 Task: Change the default duration of the event settings to 30 minutes.
Action: Mouse moved to (996, 98)
Screenshot: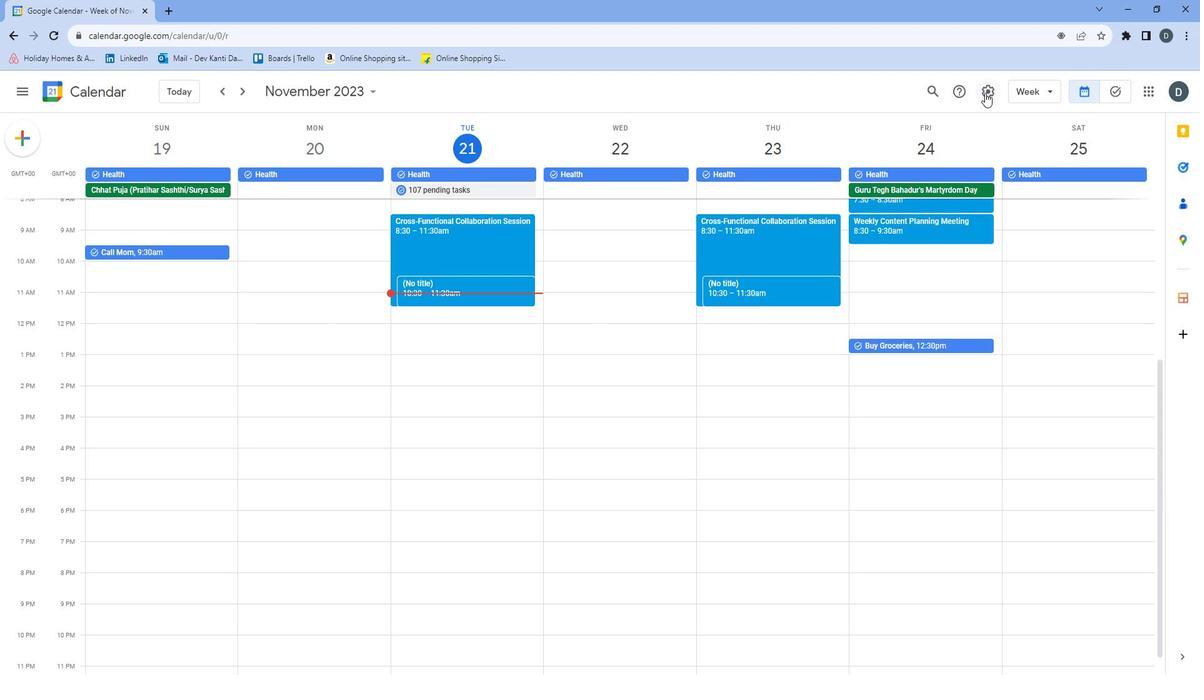 
Action: Mouse pressed left at (996, 98)
Screenshot: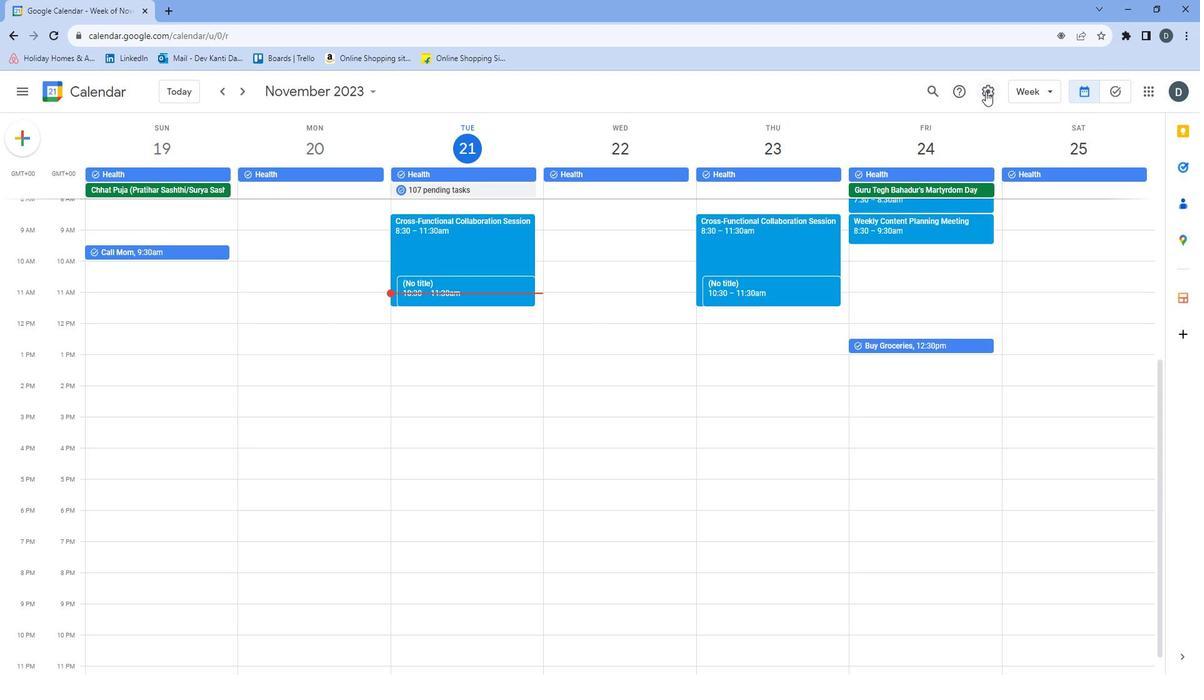 
Action: Mouse moved to (999, 128)
Screenshot: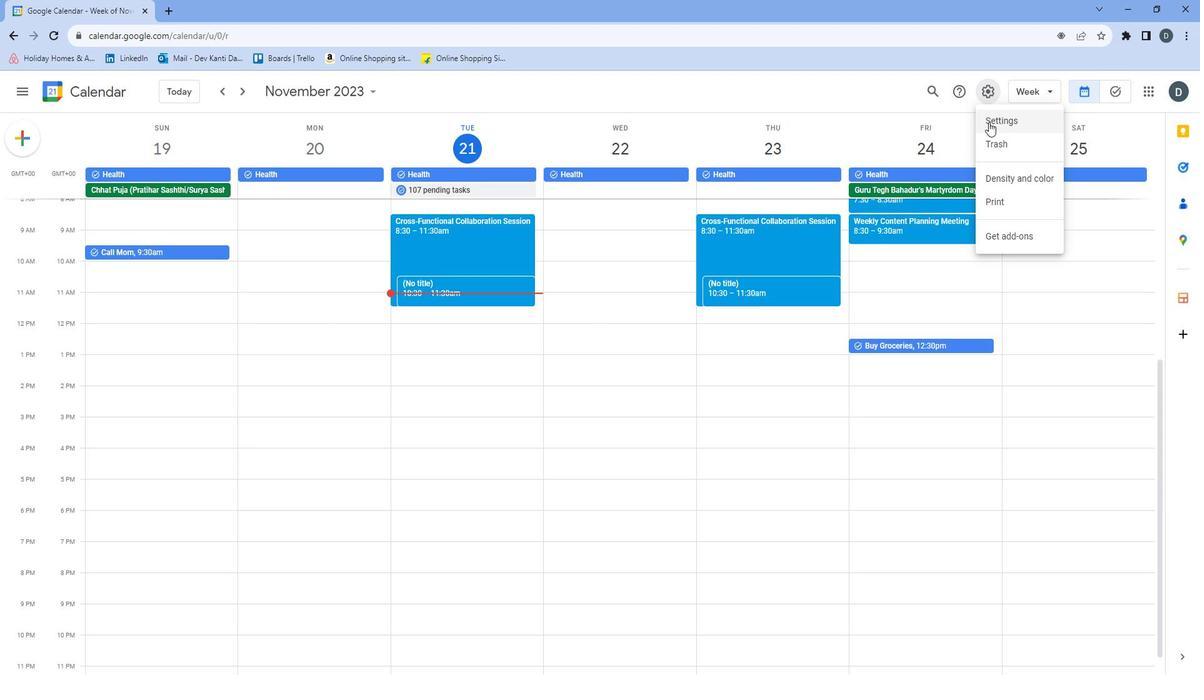 
Action: Mouse pressed left at (999, 128)
Screenshot: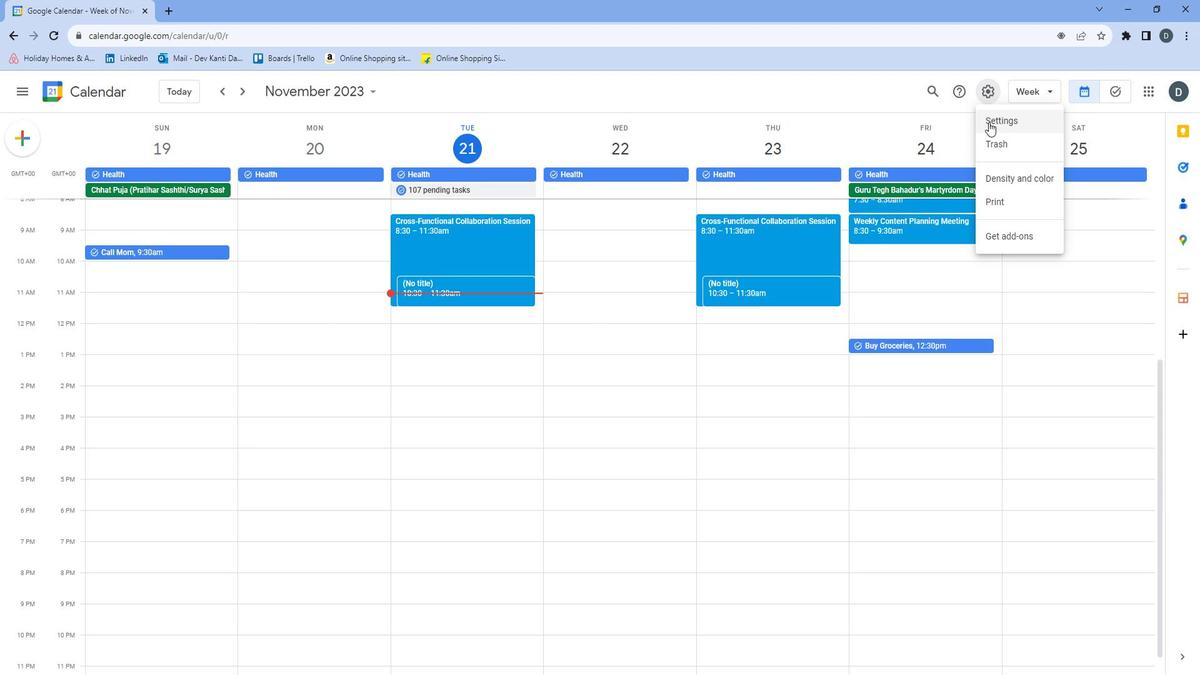 
Action: Mouse moved to (635, 321)
Screenshot: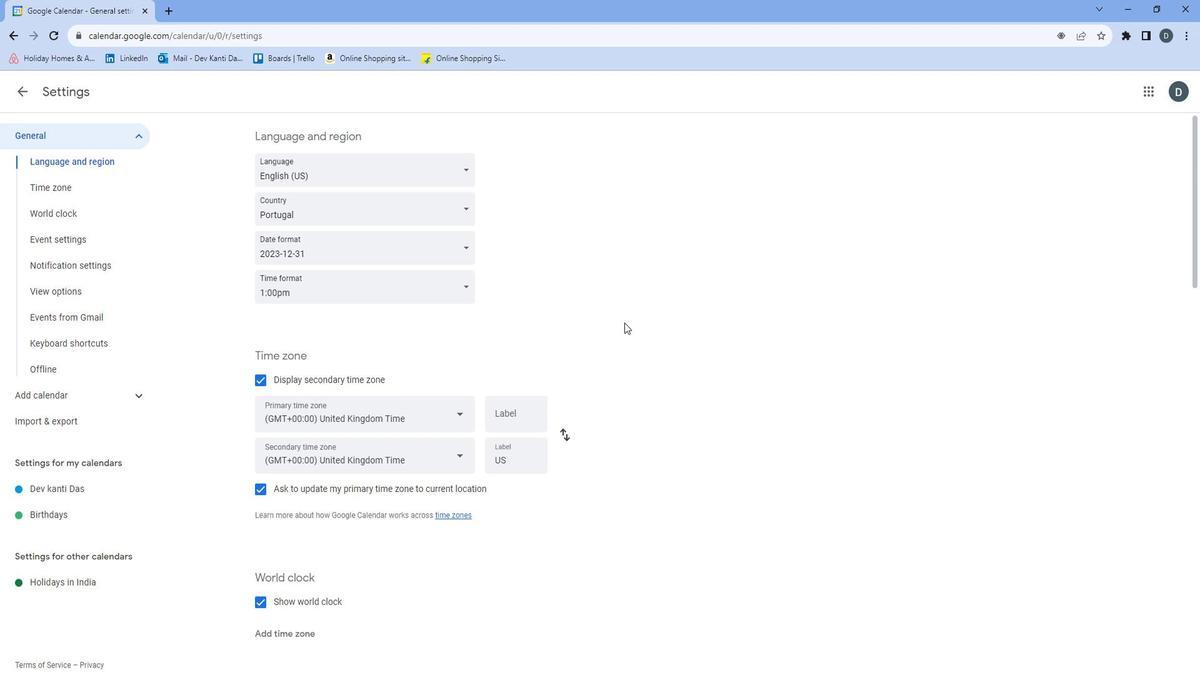 
Action: Mouse scrolled (635, 320) with delta (0, 0)
Screenshot: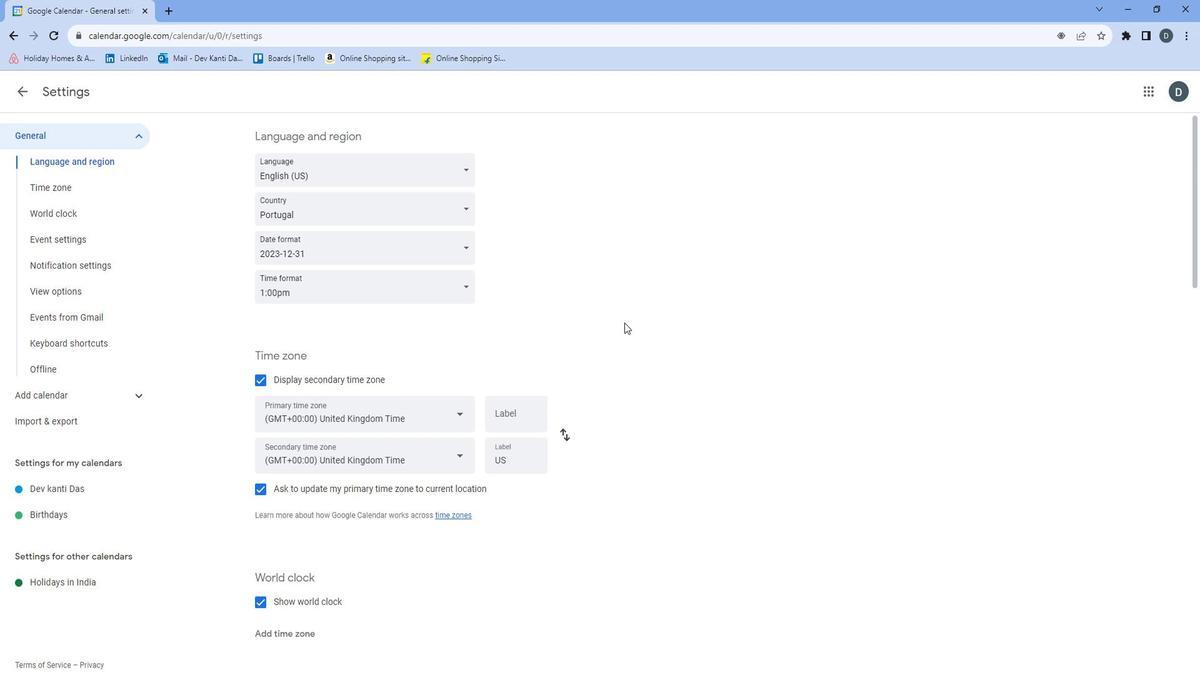 
Action: Mouse scrolled (635, 320) with delta (0, 0)
Screenshot: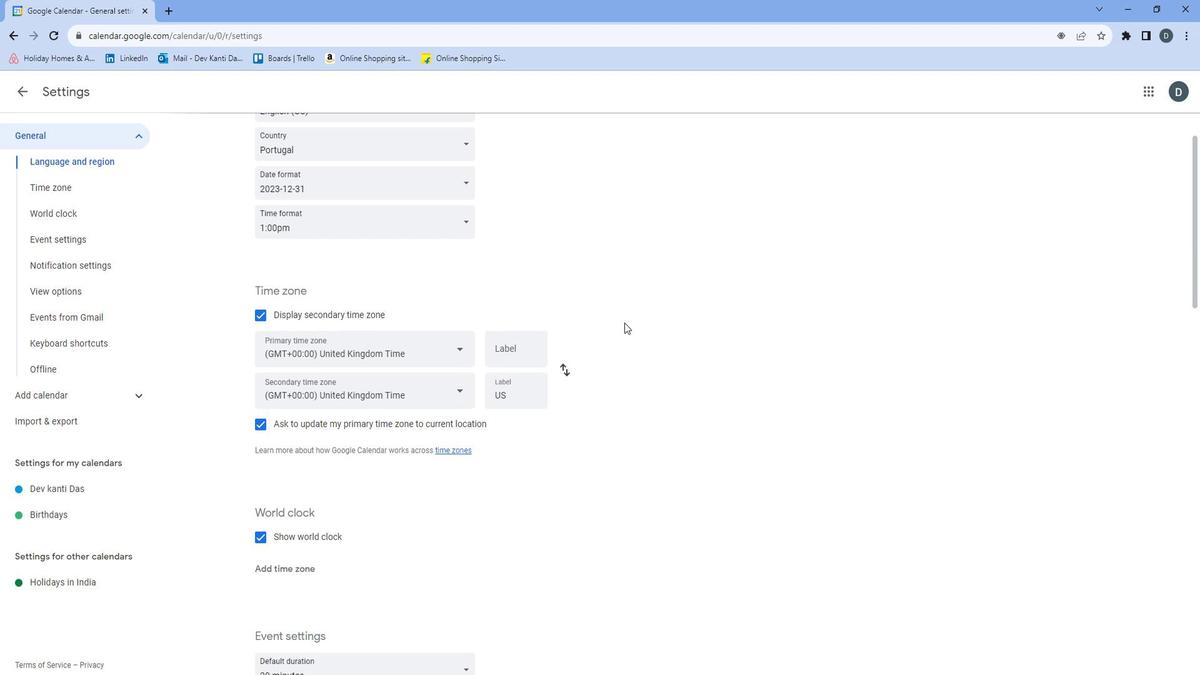 
Action: Mouse scrolled (635, 320) with delta (0, 0)
Screenshot: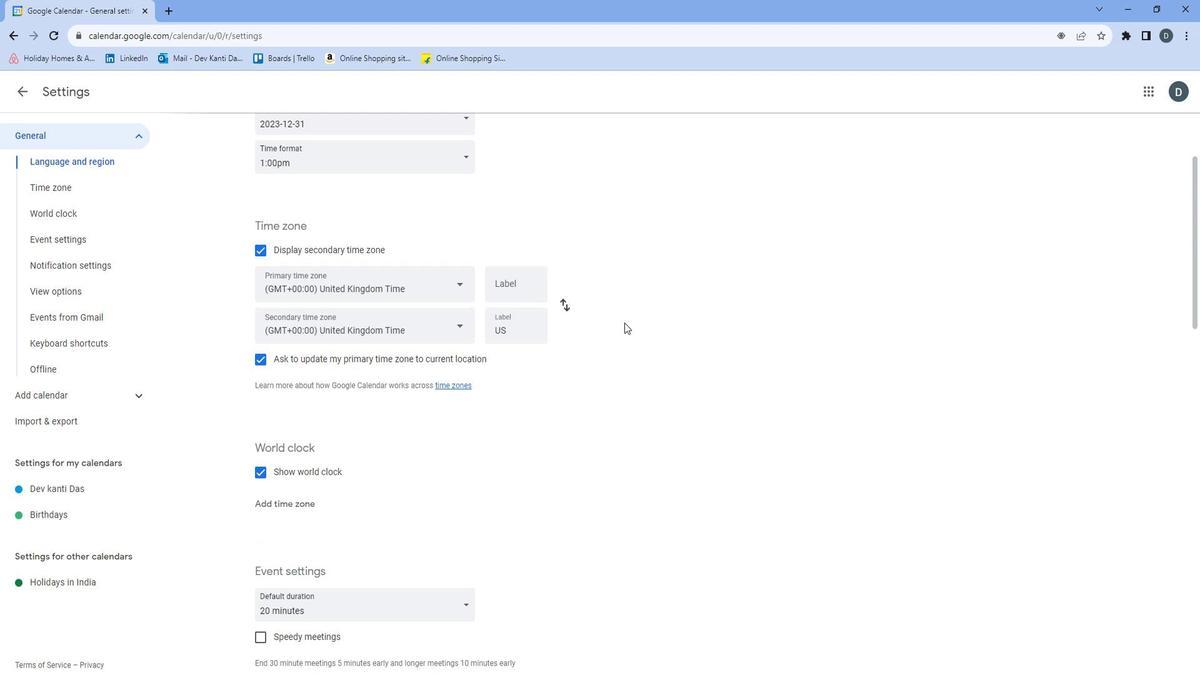 
Action: Mouse moved to (635, 323)
Screenshot: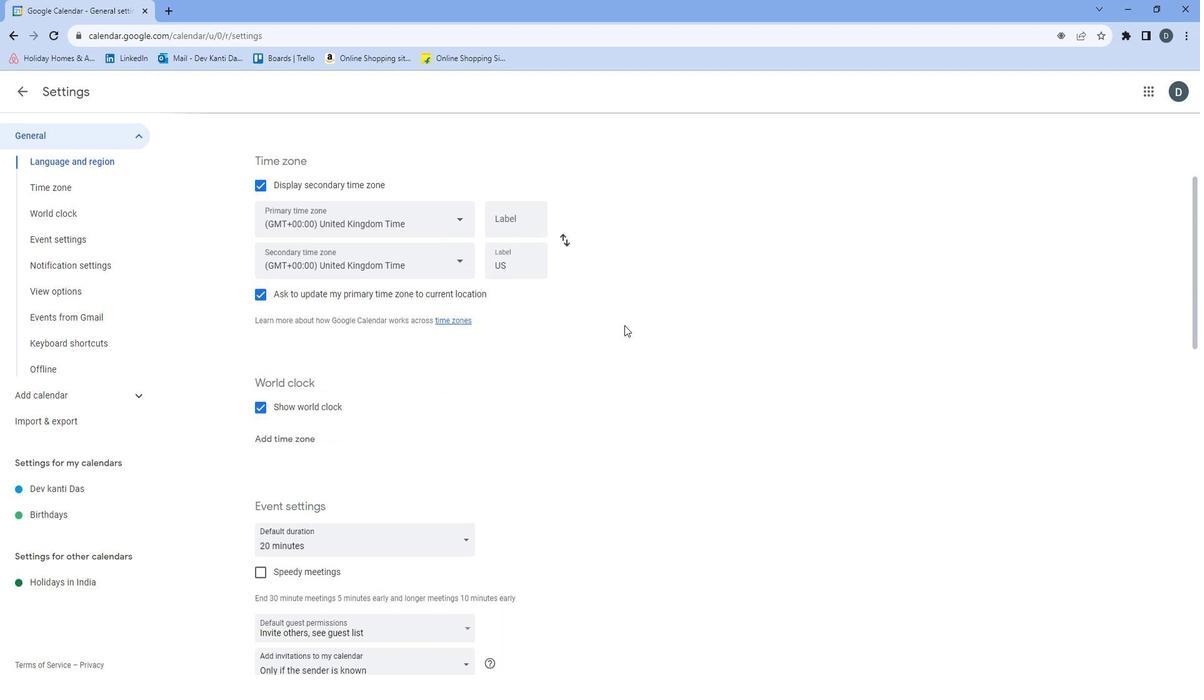 
Action: Mouse scrolled (635, 323) with delta (0, 0)
Screenshot: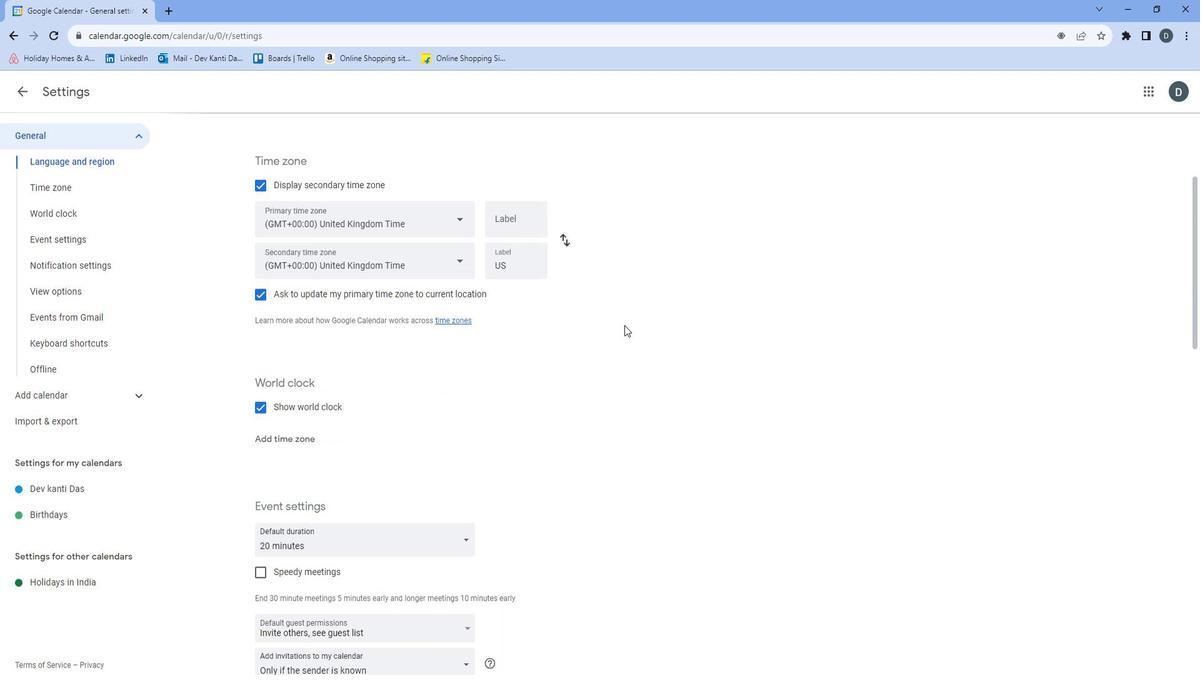 
Action: Mouse moved to (635, 326)
Screenshot: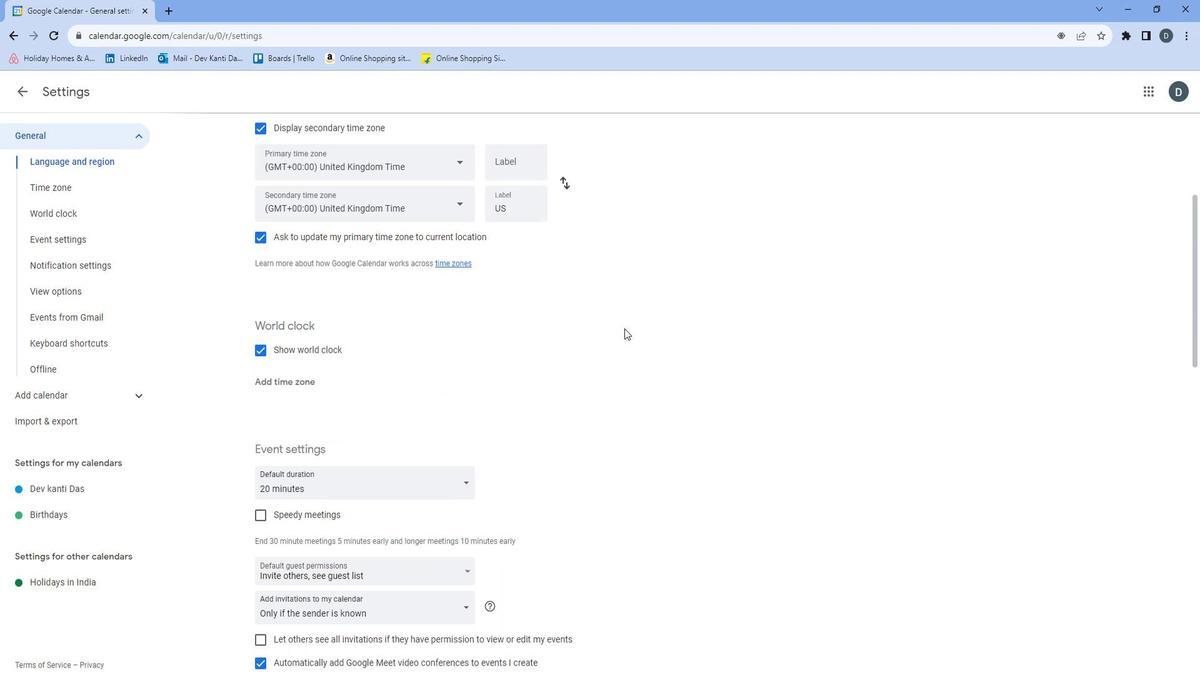 
Action: Mouse scrolled (635, 326) with delta (0, 0)
Screenshot: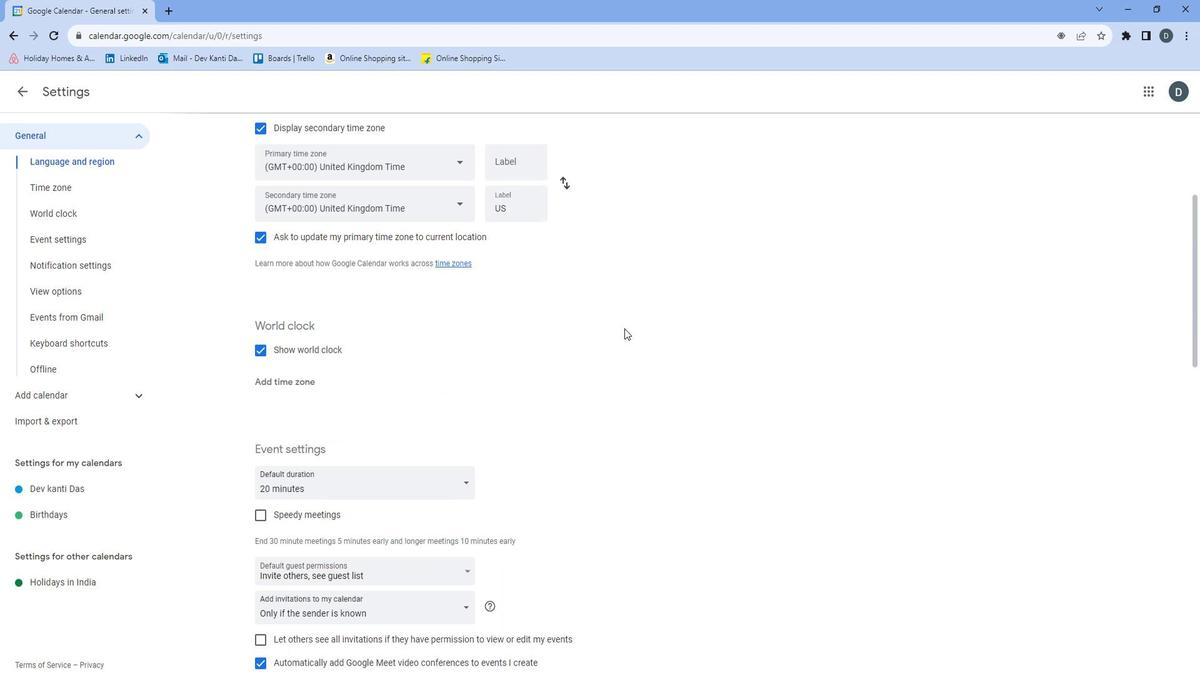 
Action: Mouse moved to (453, 410)
Screenshot: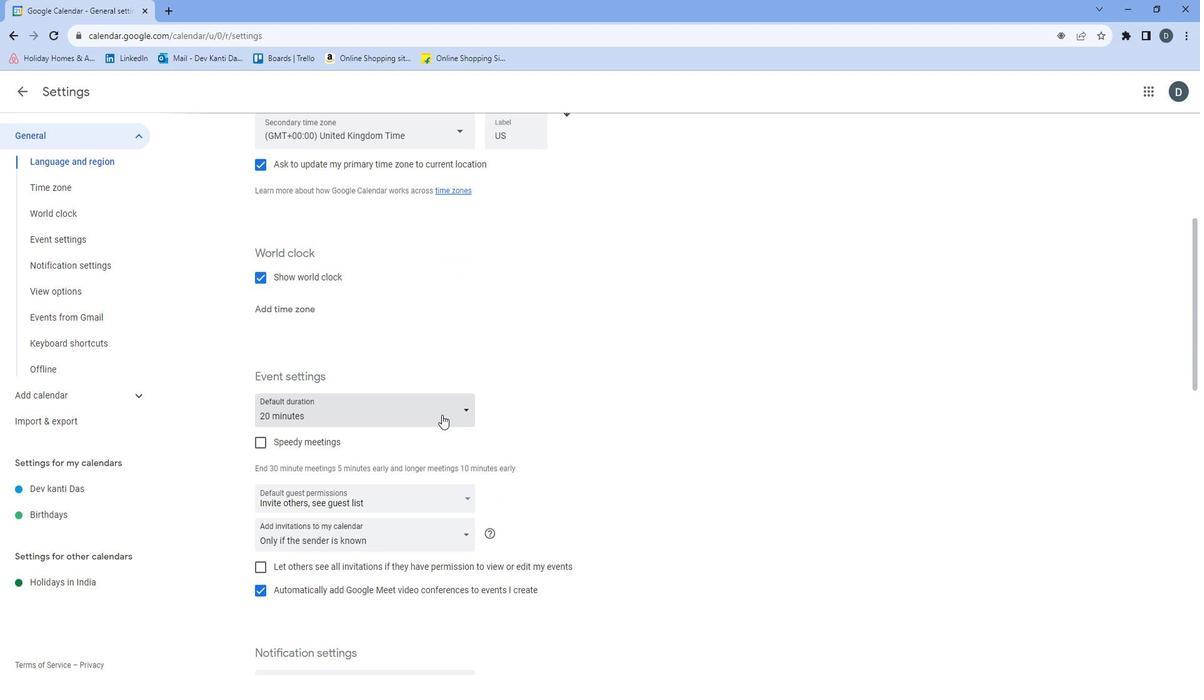 
Action: Mouse pressed left at (453, 410)
Screenshot: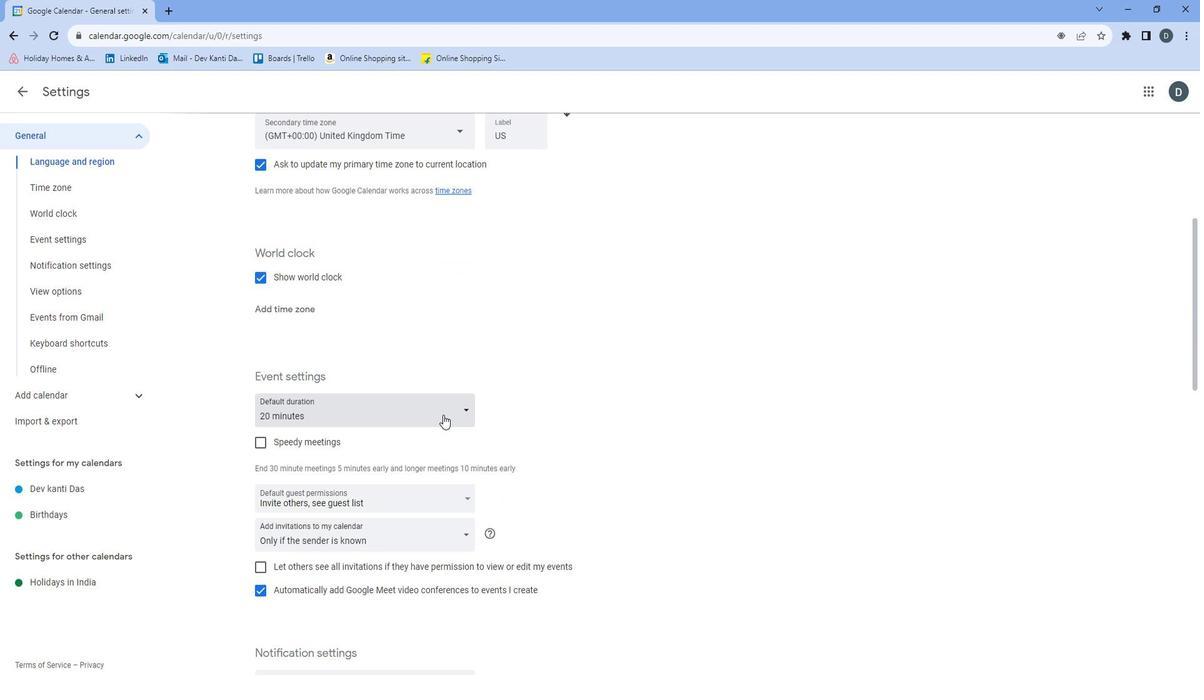 
Action: Mouse moved to (397, 489)
Screenshot: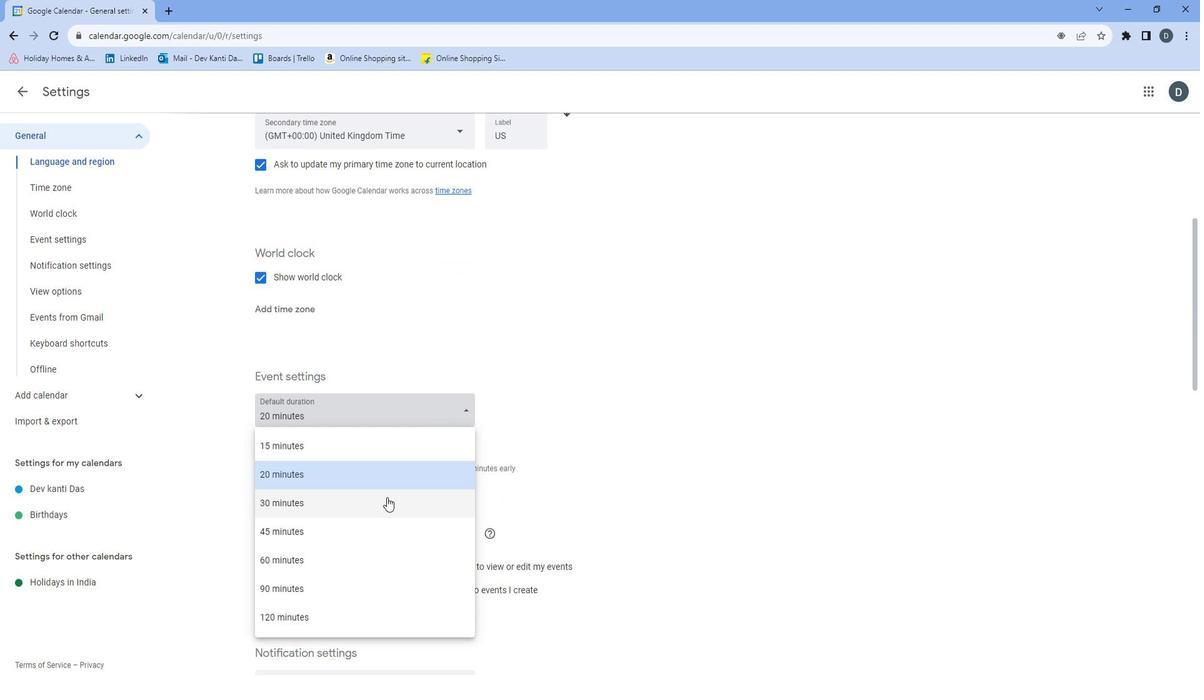 
Action: Mouse pressed left at (397, 489)
Screenshot: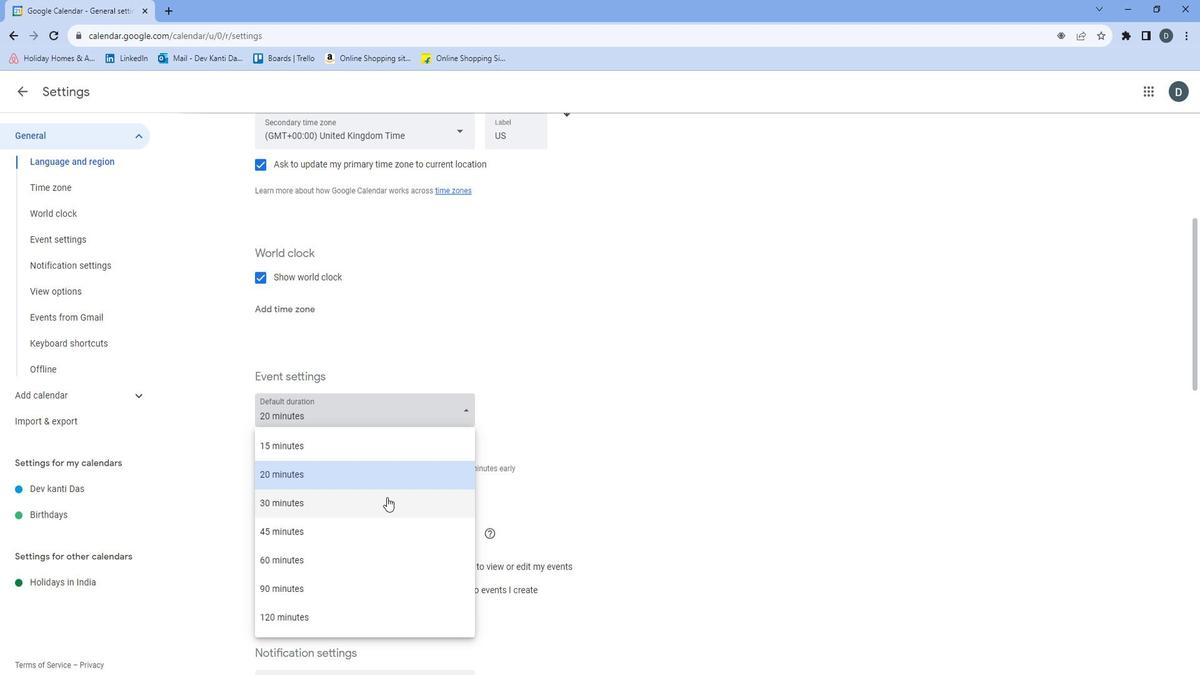 
Action: Mouse moved to (621, 473)
Screenshot: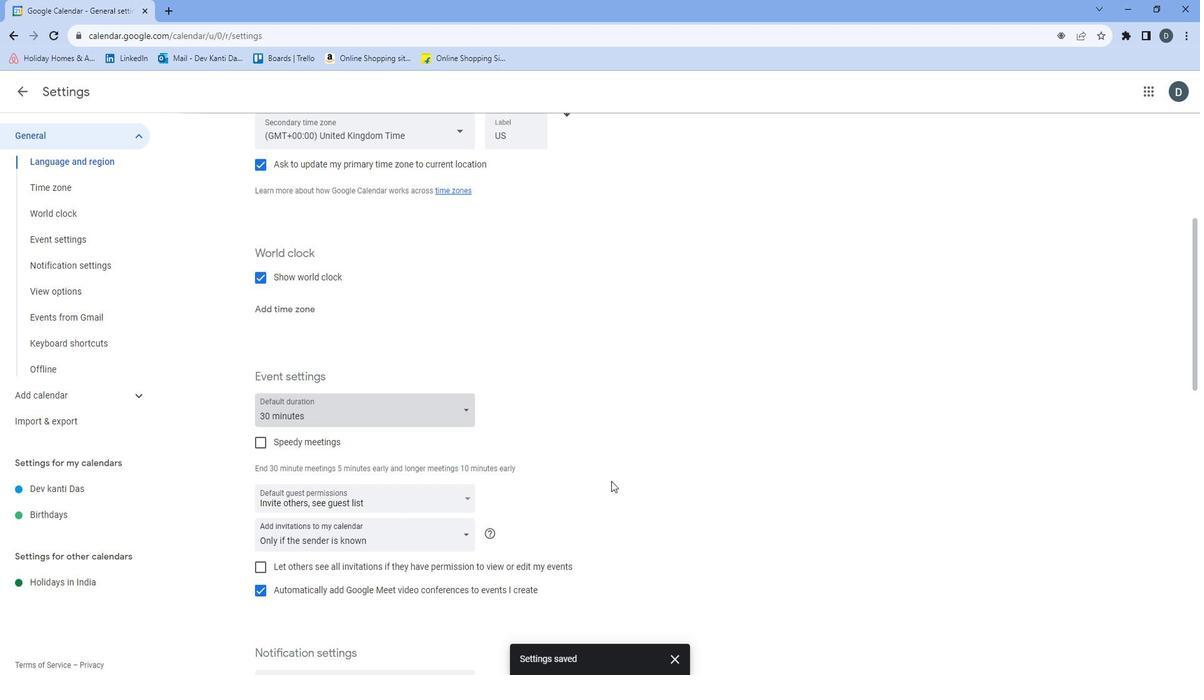 
